 Task: Create a section API Documentation Sprint and in the section, add a milestone E-commerce Integration in the project AgileCraft
Action: Mouse moved to (83, 411)
Screenshot: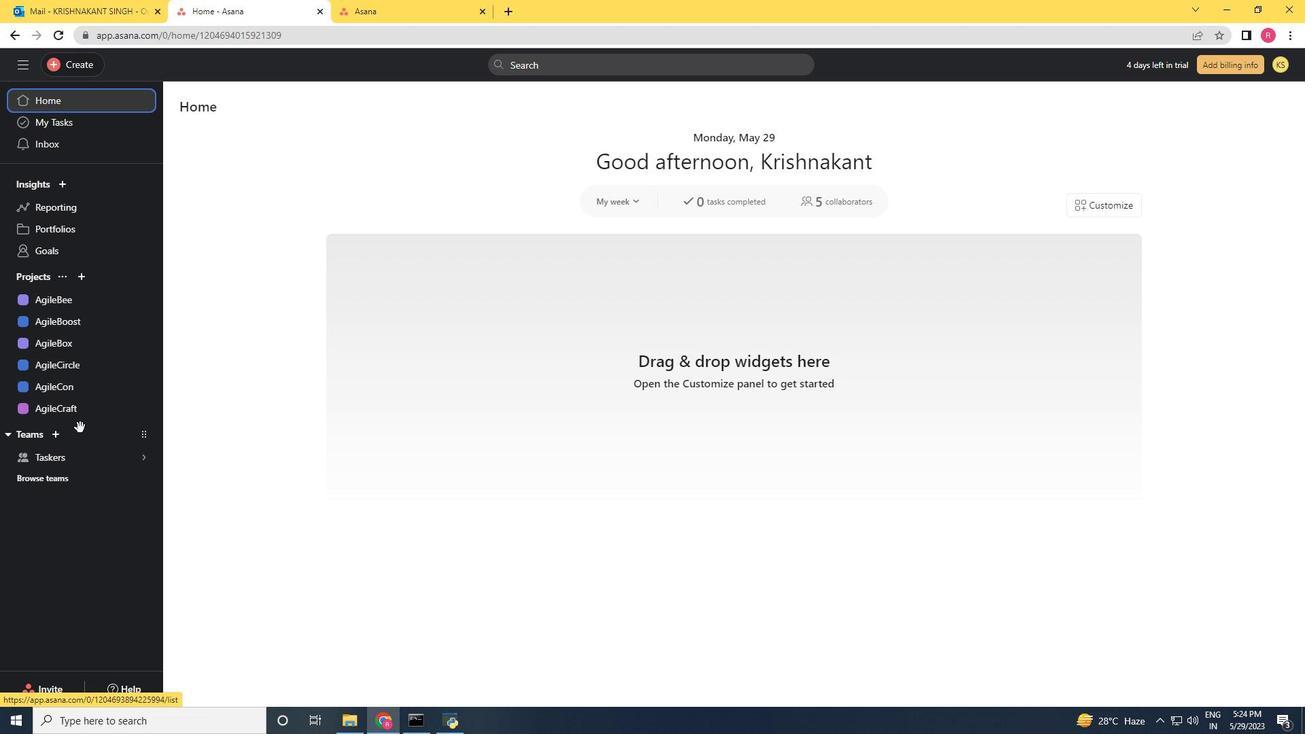 
Action: Mouse pressed left at (83, 411)
Screenshot: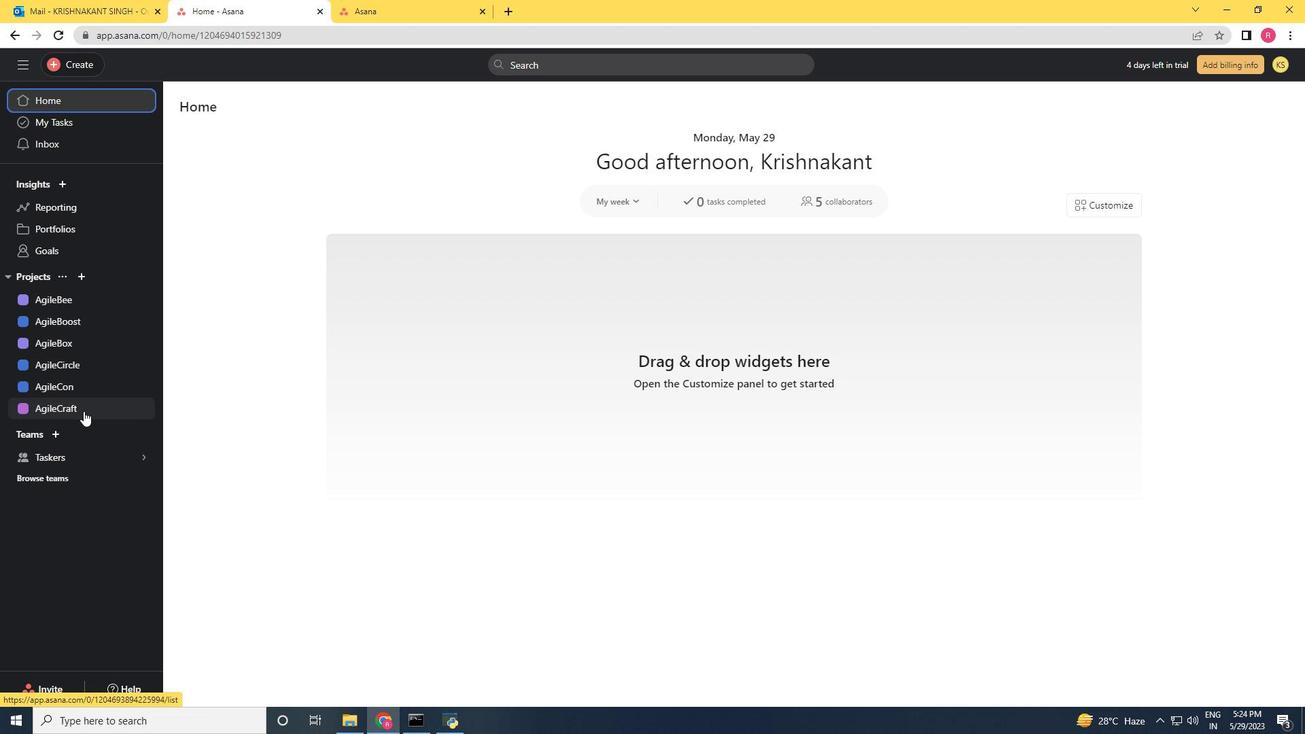 
Action: Mouse moved to (235, 458)
Screenshot: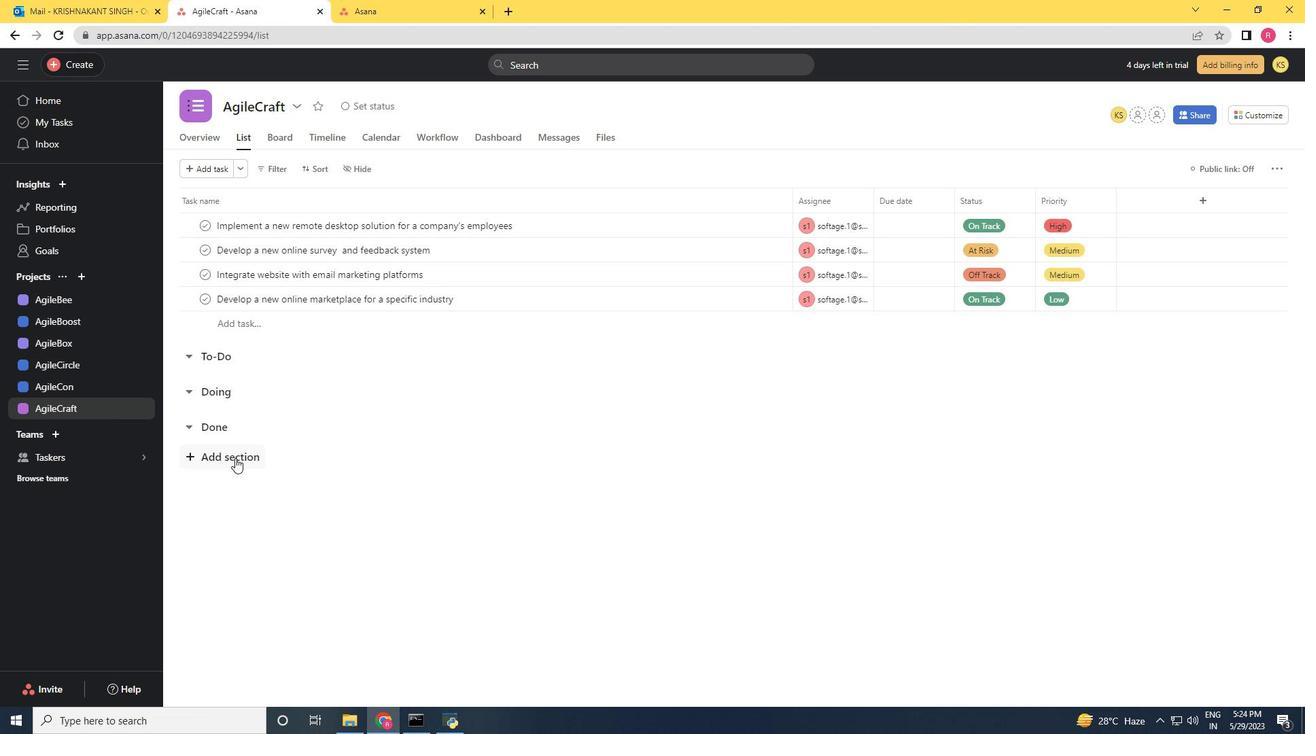 
Action: Mouse pressed left at (235, 458)
Screenshot: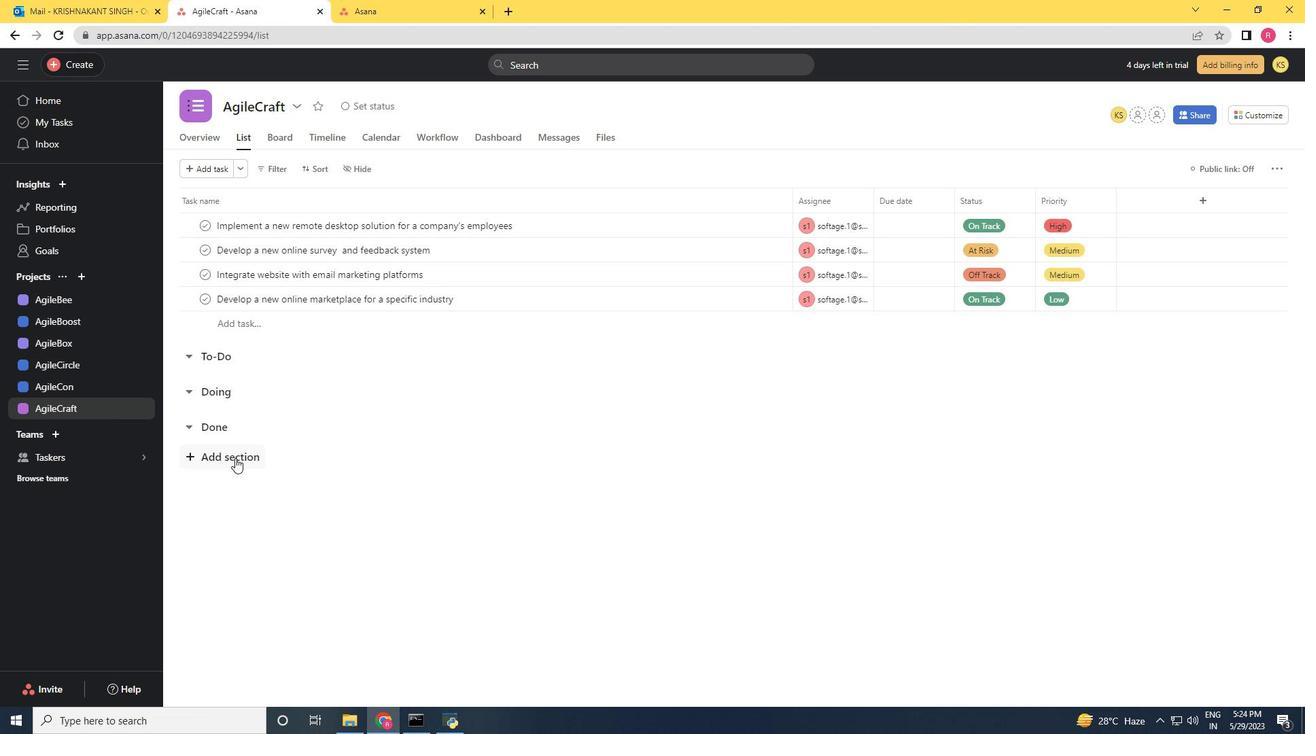
Action: Key pressed <Key.shift>Api<Key.backspace><Key.backspace><Key.shift>PI<Key.space><Key.shift>Documentation<Key.space><Key.shift>Sprint<Key.enter><Key.shift>E-commerce<Key.space><Key.shift>Integration<Key.enter>
Screenshot: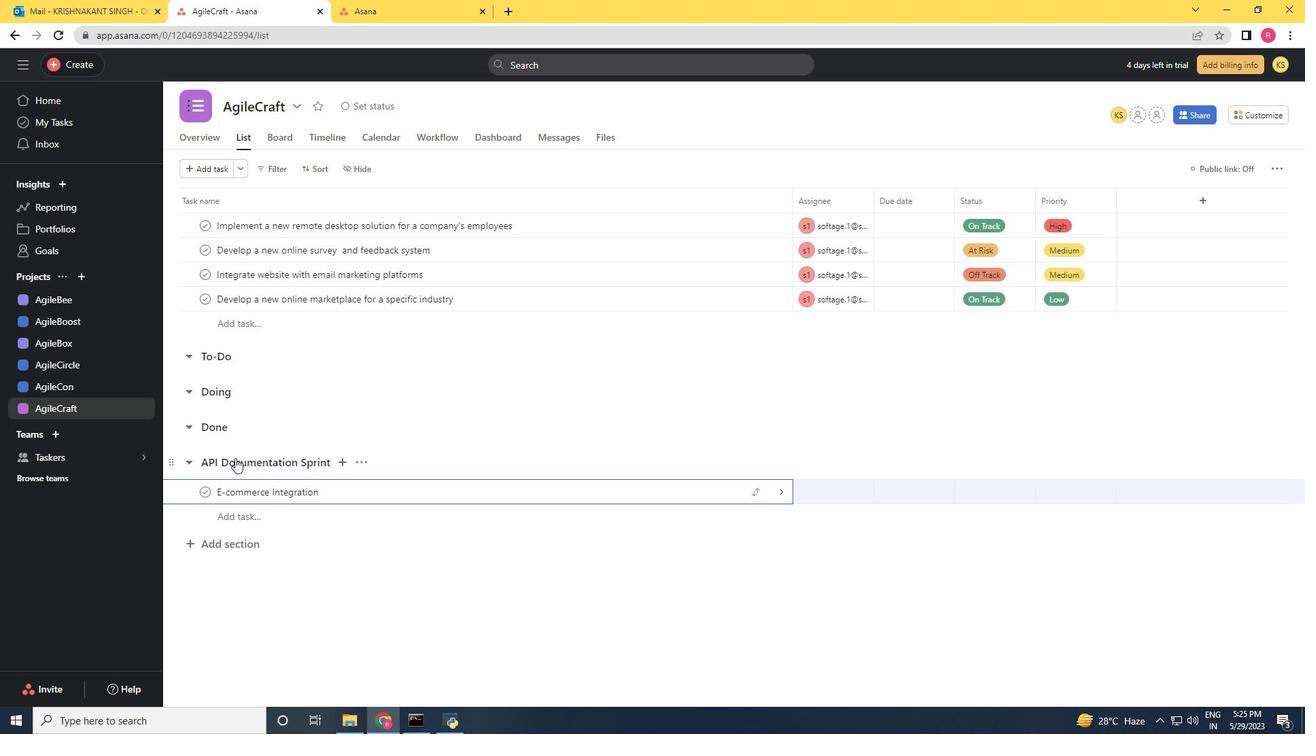 
Action: Mouse moved to (382, 494)
Screenshot: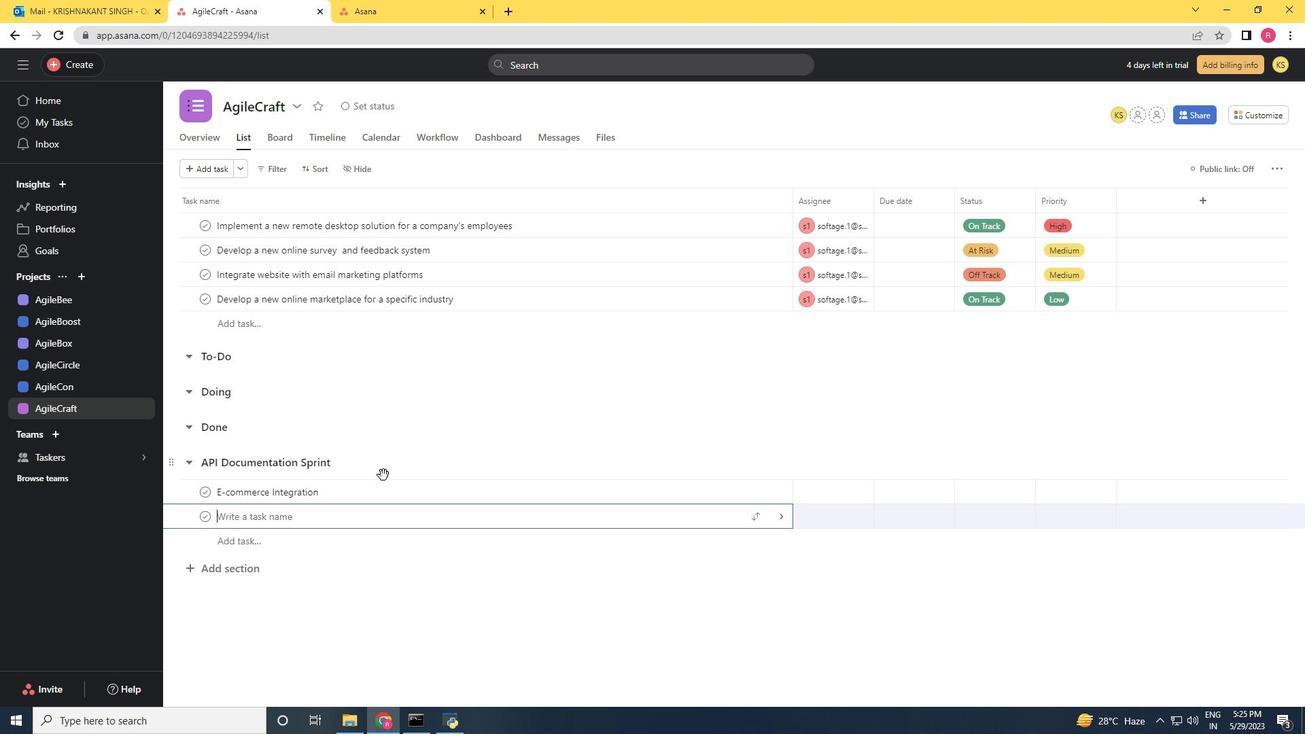 
Action: Mouse pressed left at (382, 494)
Screenshot: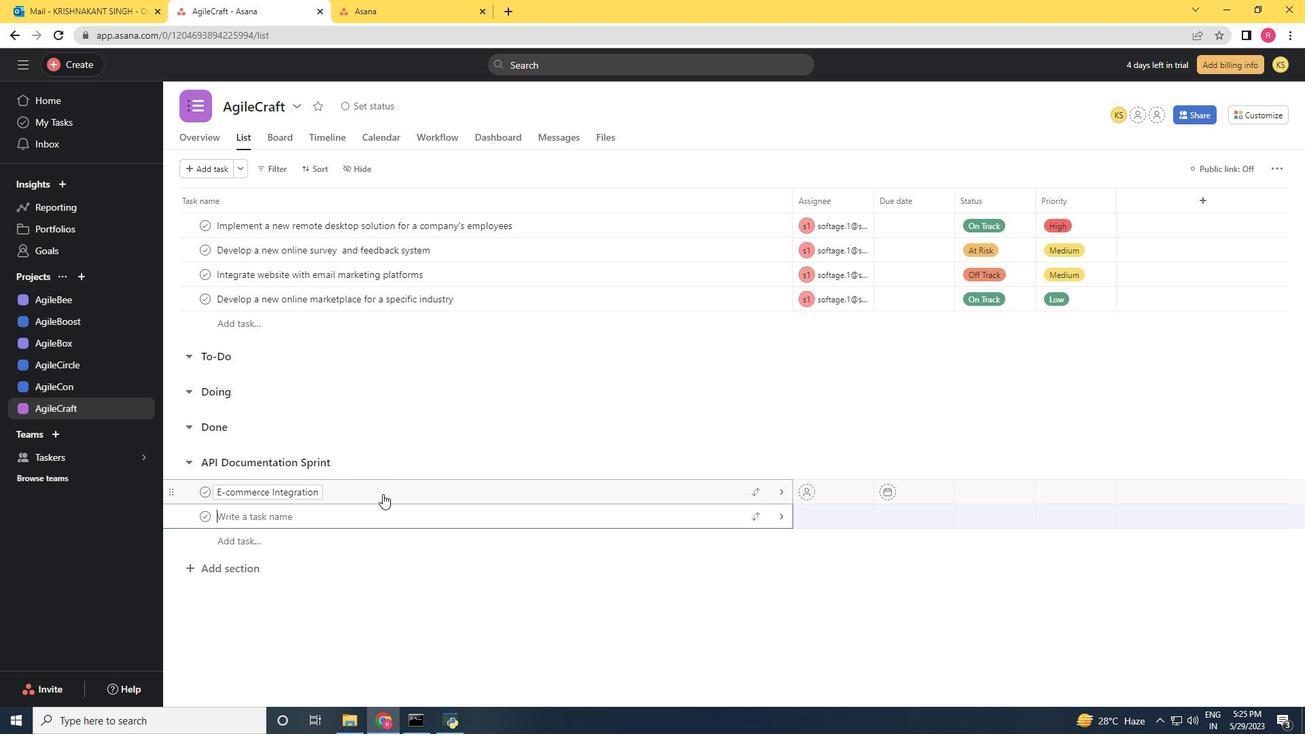 
Action: Mouse moved to (379, 493)
Screenshot: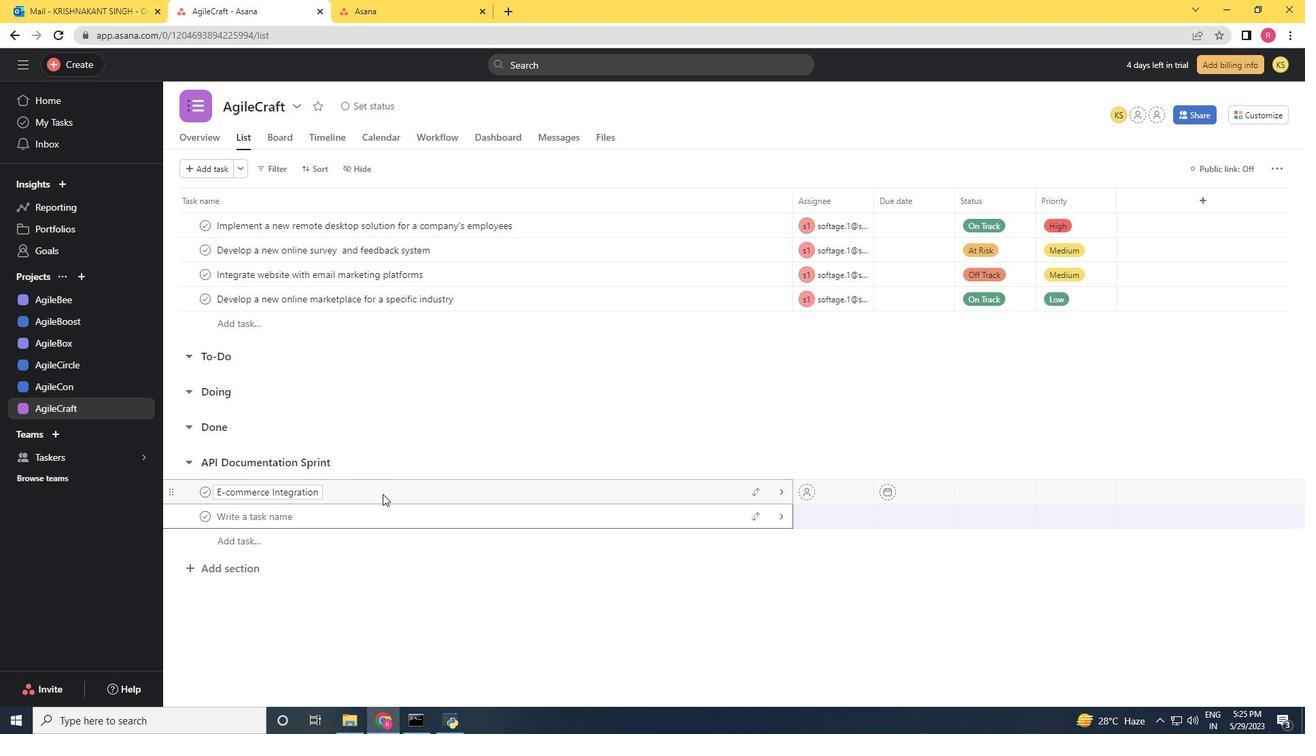
Action: Mouse pressed right at (379, 493)
Screenshot: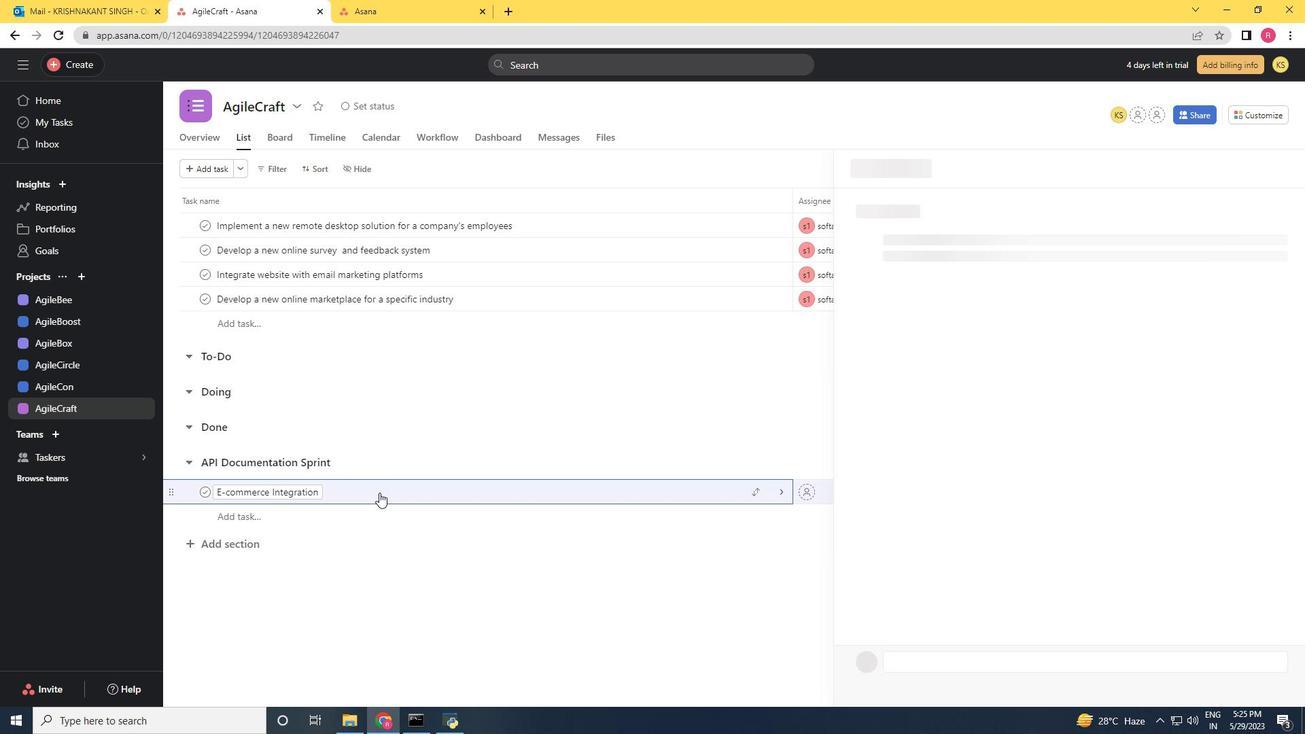 
Action: Mouse moved to (423, 415)
Screenshot: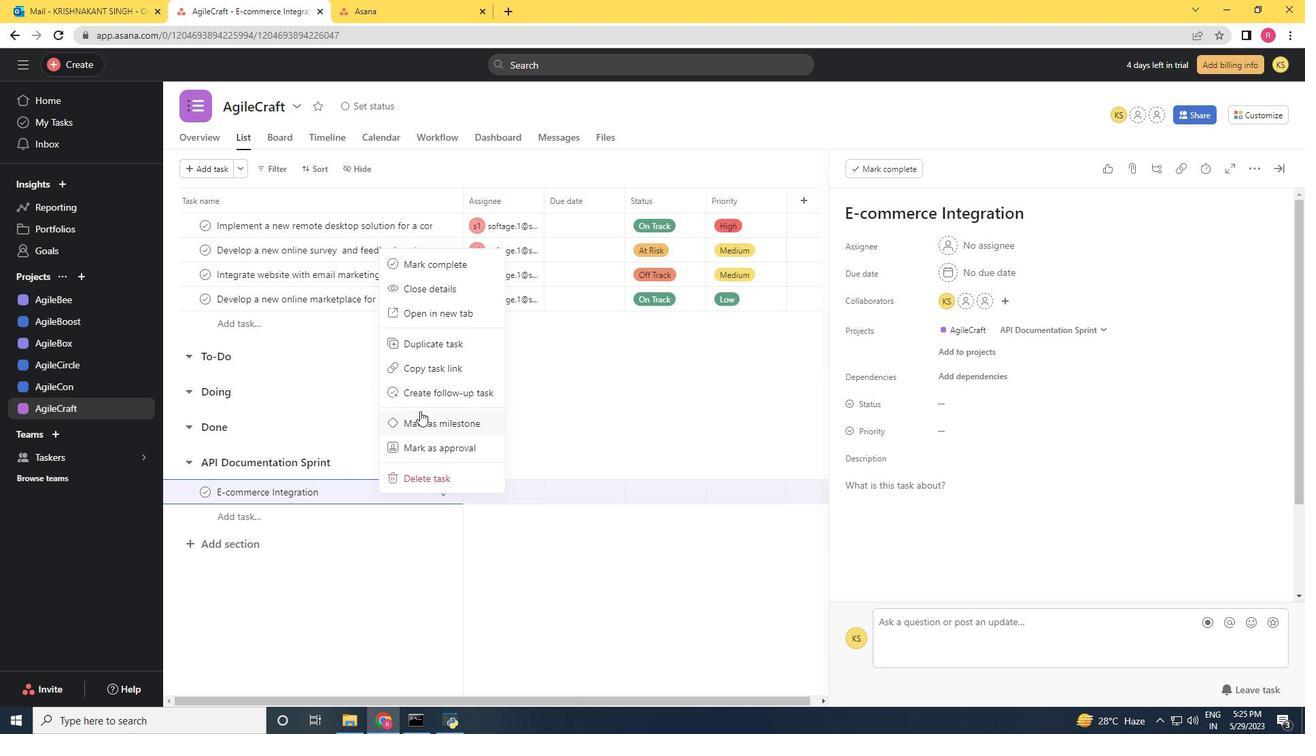 
Action: Mouse pressed left at (423, 415)
Screenshot: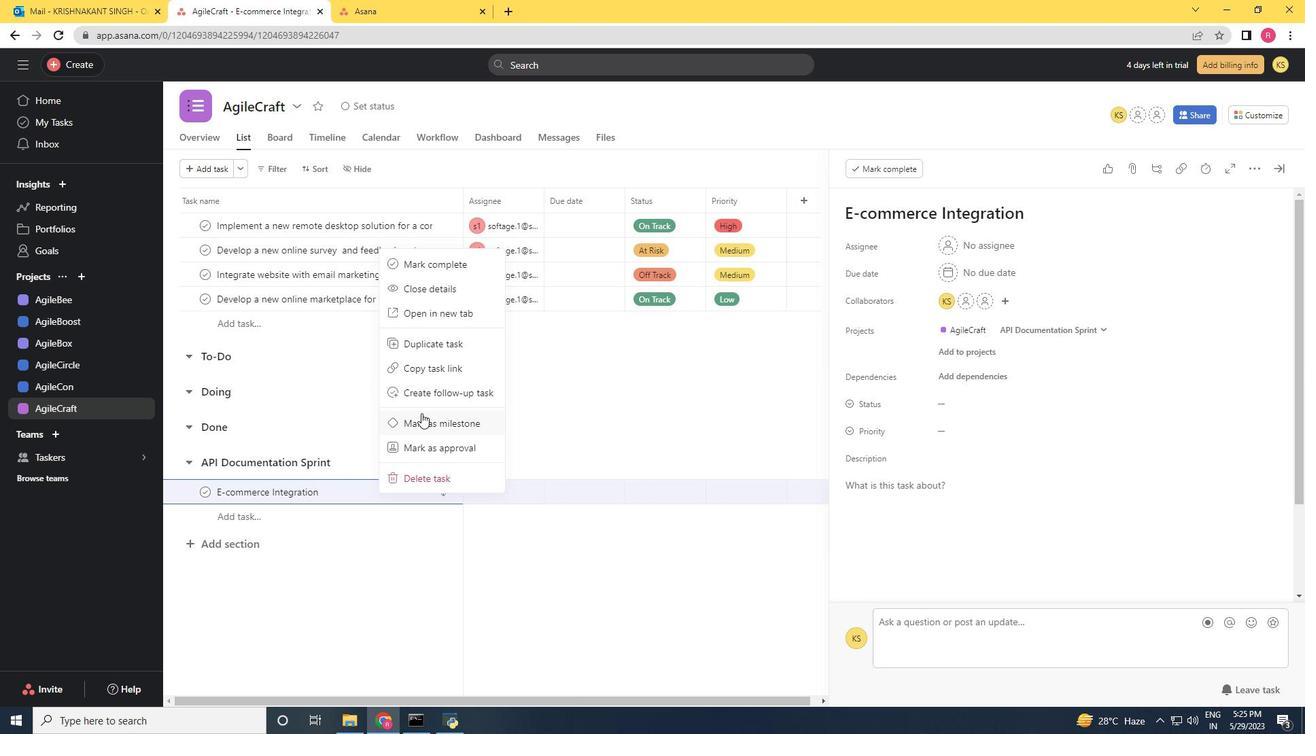 
Action: Mouse moved to (410, 417)
Screenshot: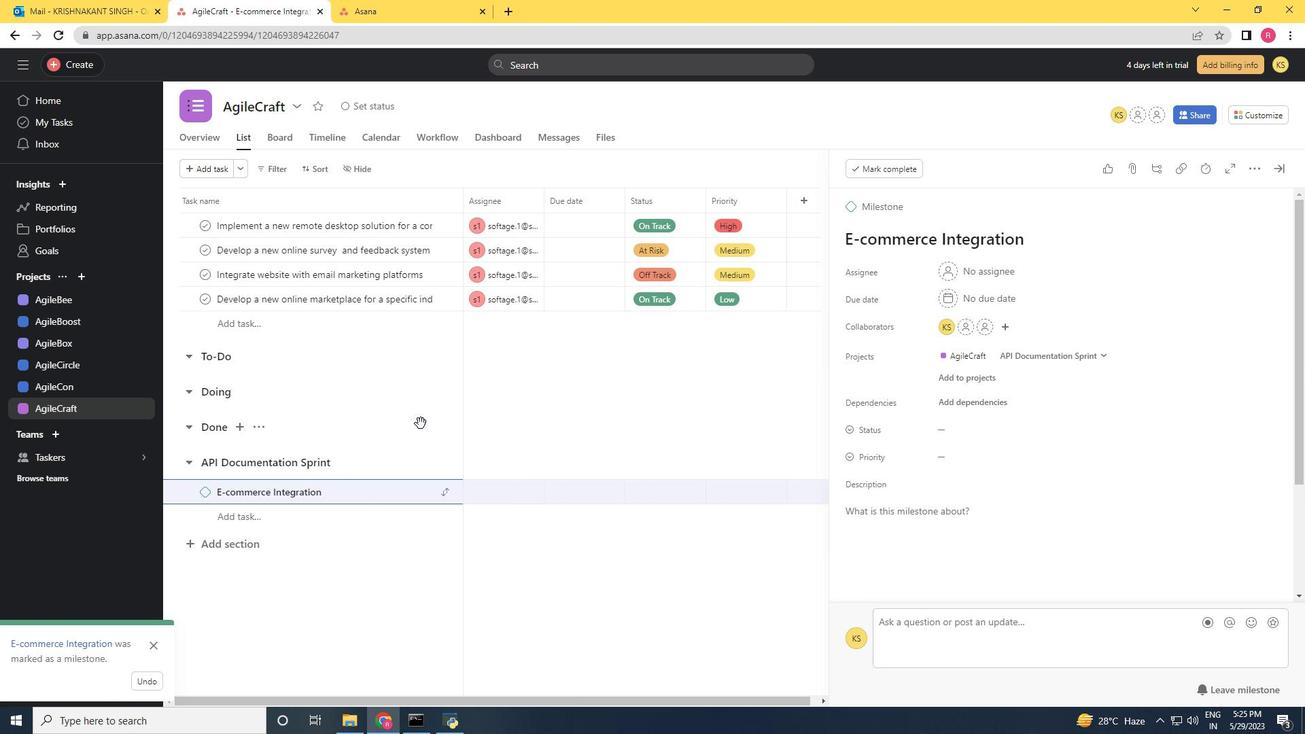 
